 Task: Create Card Content Strategy Meeting in Board Data Analytics Techniques to Workspace Brand Management
Action: Mouse moved to (378, 499)
Screenshot: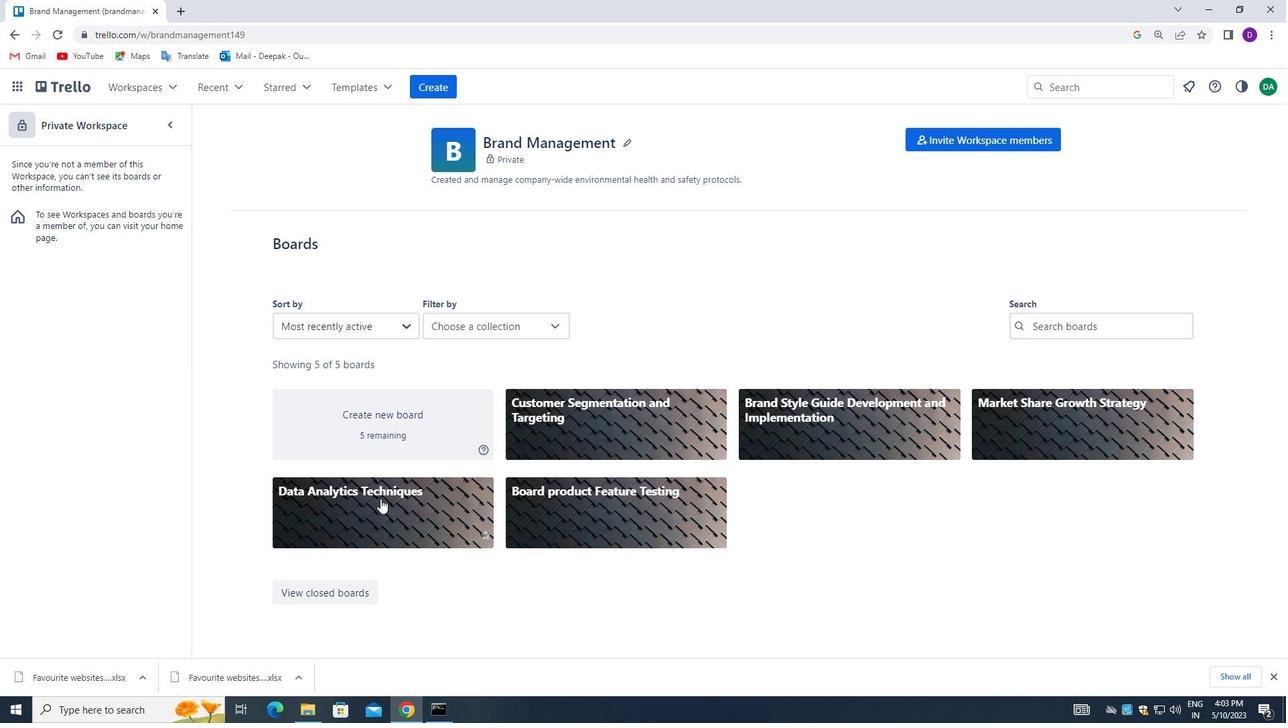 
Action: Mouse pressed left at (378, 499)
Screenshot: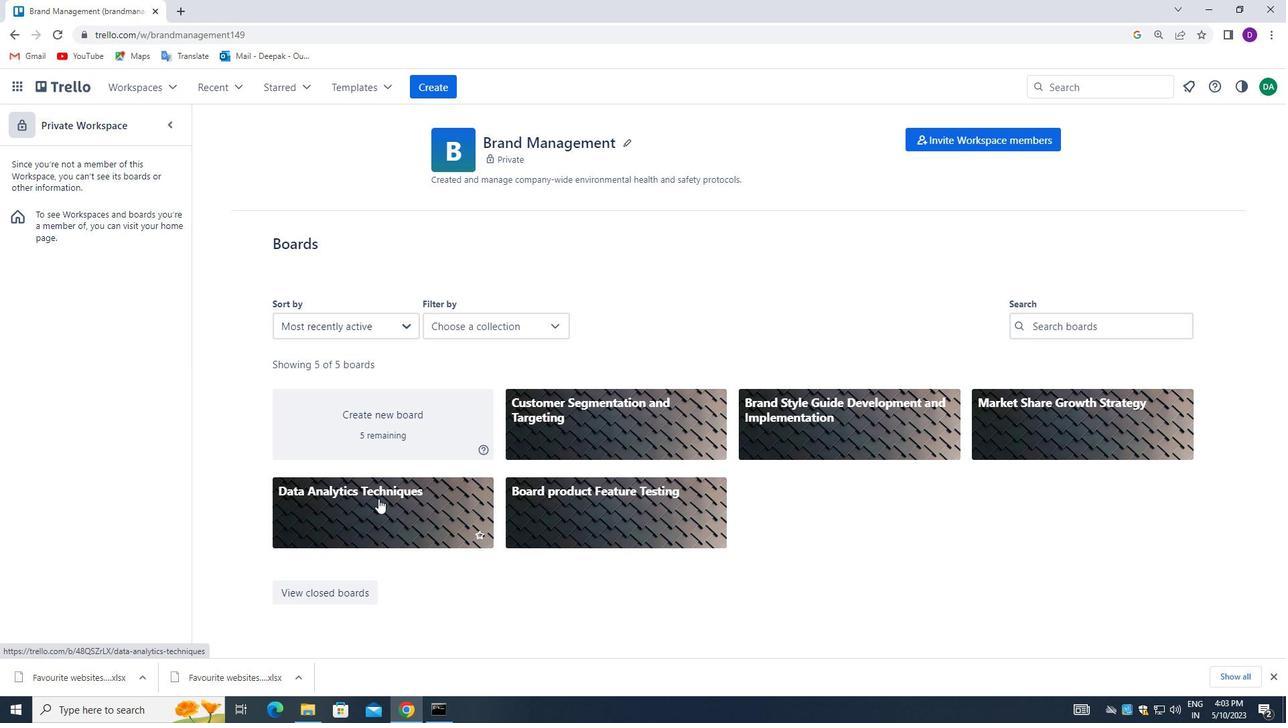 
Action: Mouse moved to (239, 210)
Screenshot: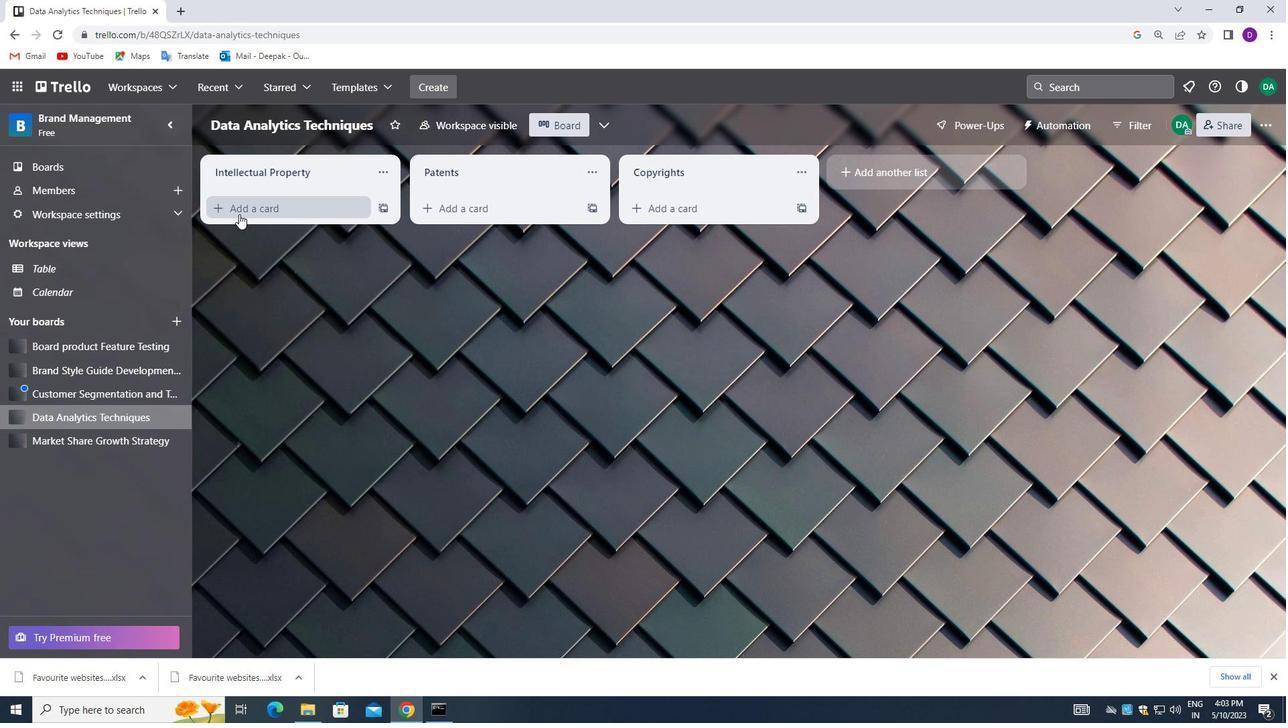 
Action: Mouse pressed left at (239, 210)
Screenshot: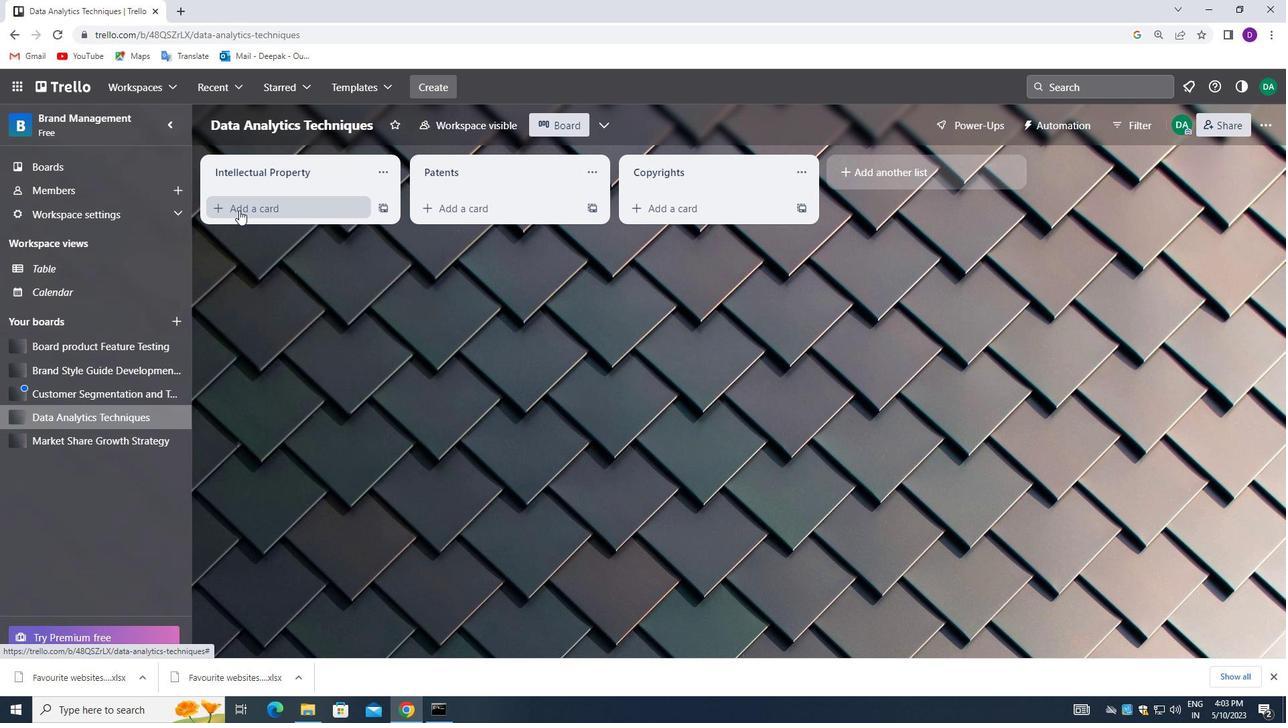 
Action: Mouse moved to (239, 217)
Screenshot: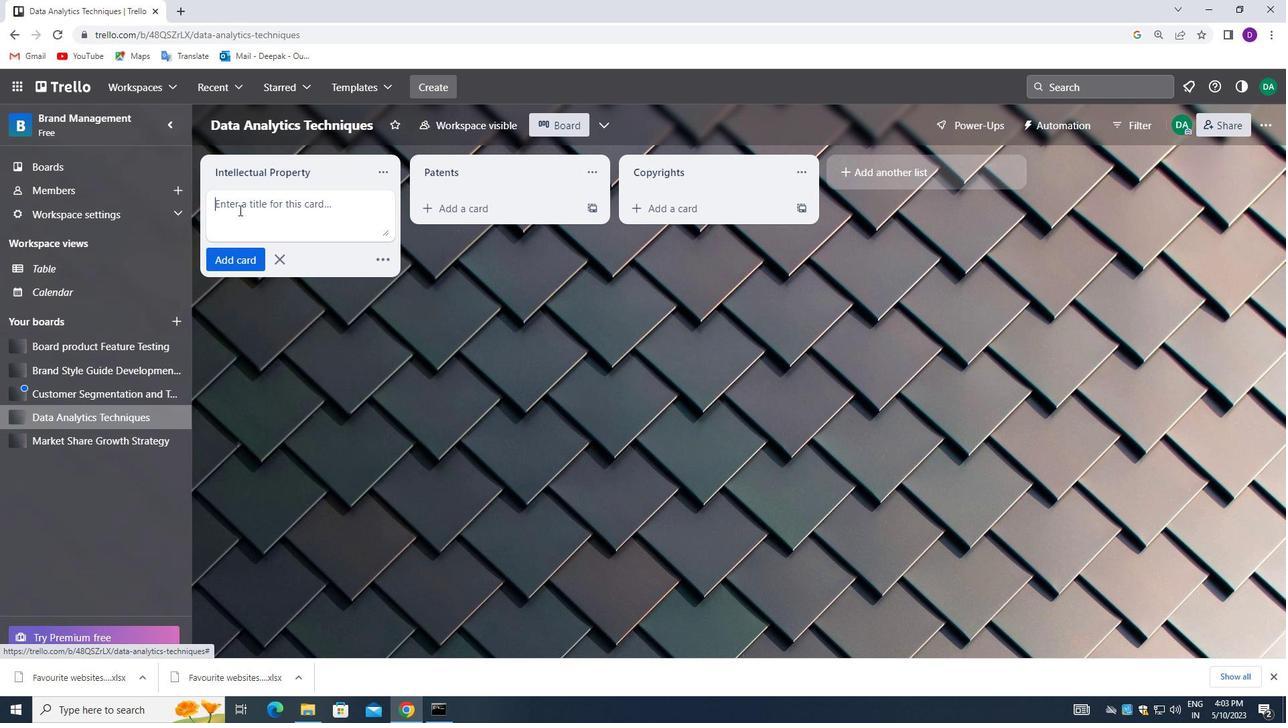 
Action: Mouse pressed left at (239, 217)
Screenshot: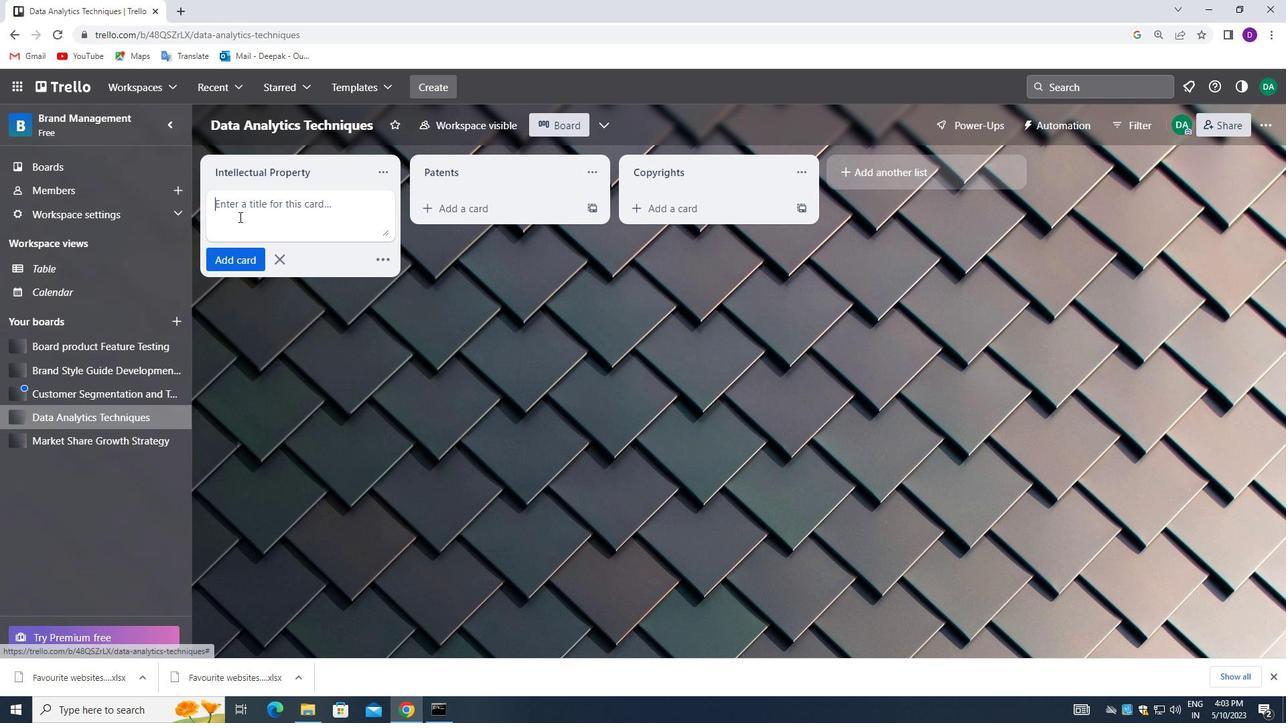 
Action: Mouse moved to (296, 326)
Screenshot: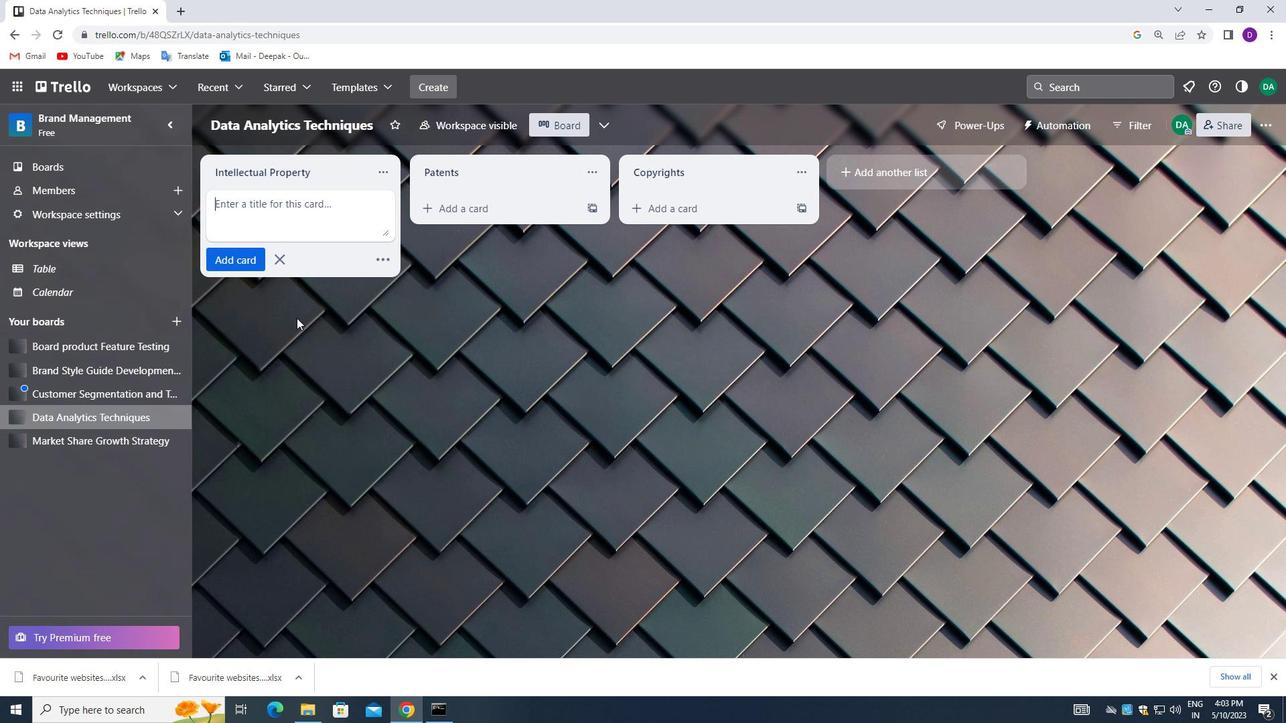 
Action: Key pressed <Key.shift_r>Content<Key.space><Key.shift_r>Strategy<Key.space><Key.shift>MEETING<Key.space>
Screenshot: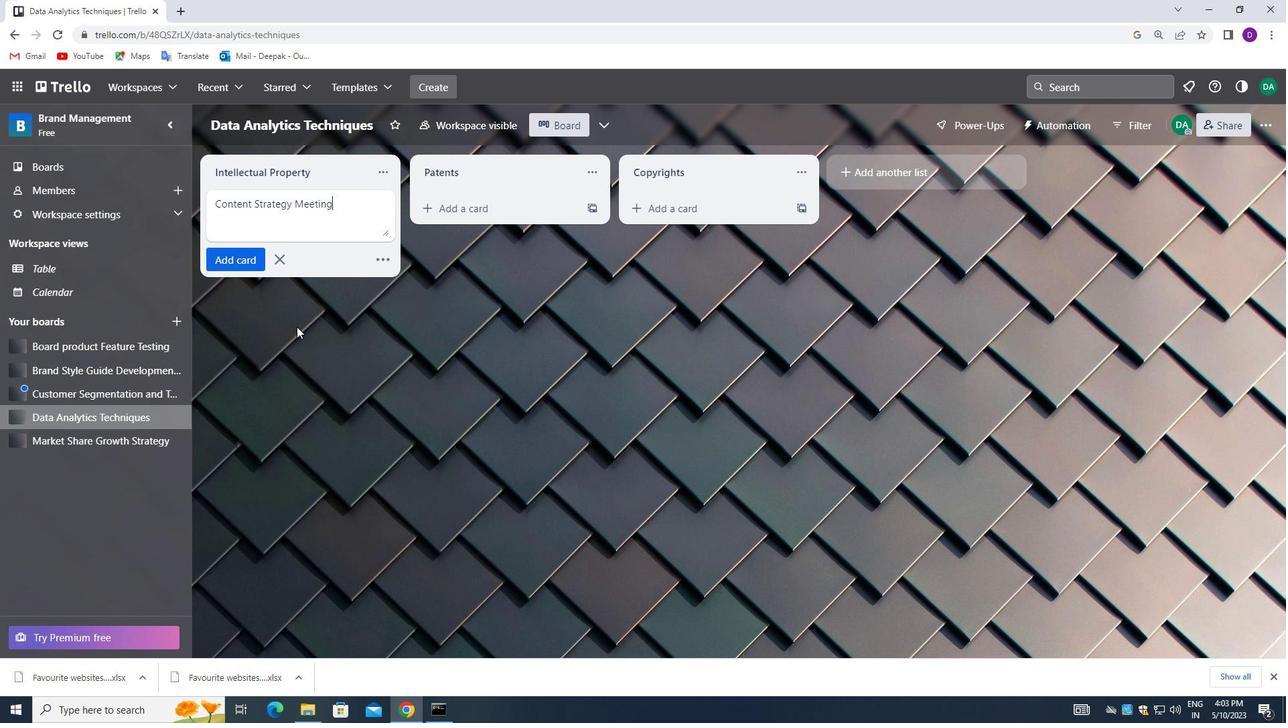 
Action: Mouse moved to (296, 315)
Screenshot: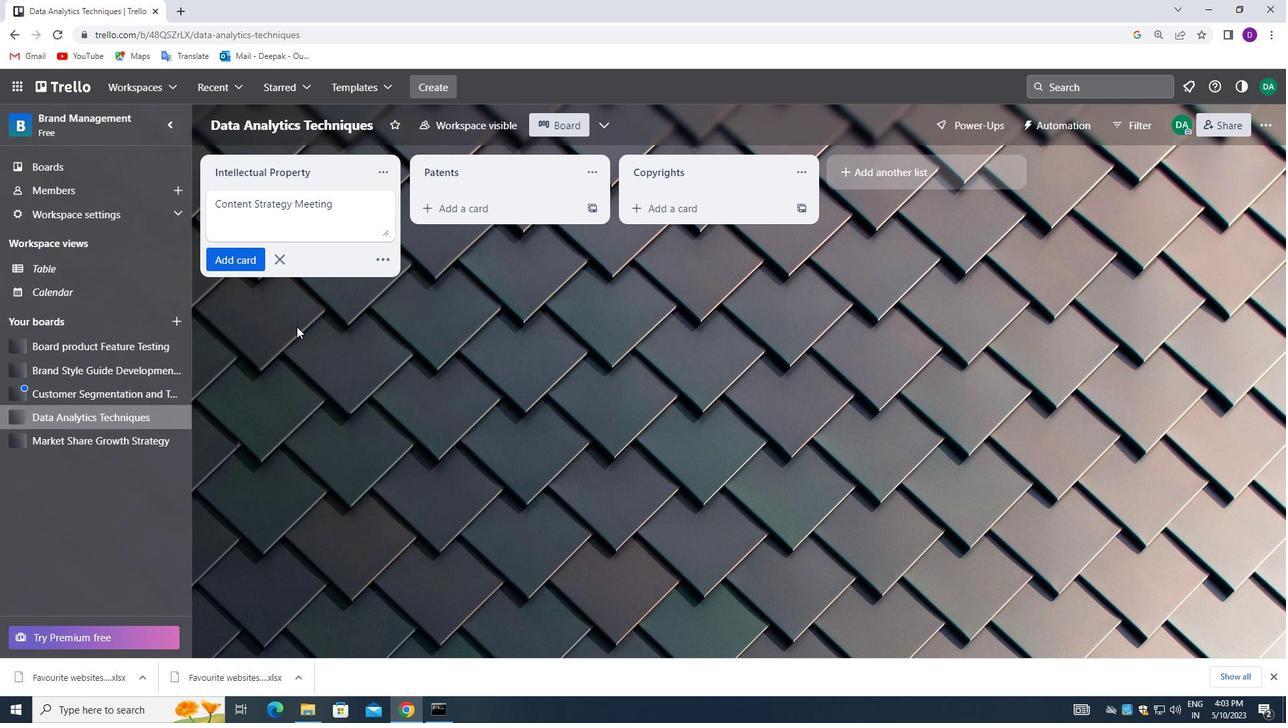 
Action: Mouse pressed left at (296, 315)
Screenshot: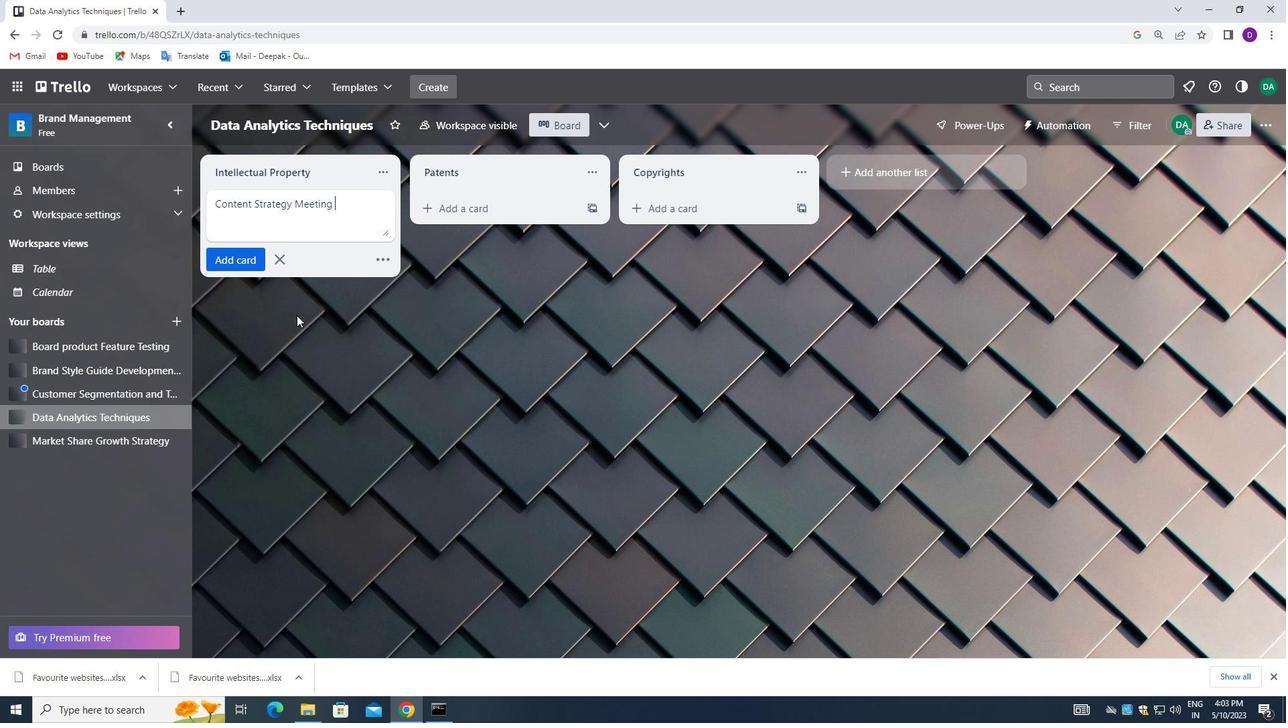 
Action: Mouse moved to (455, 321)
Screenshot: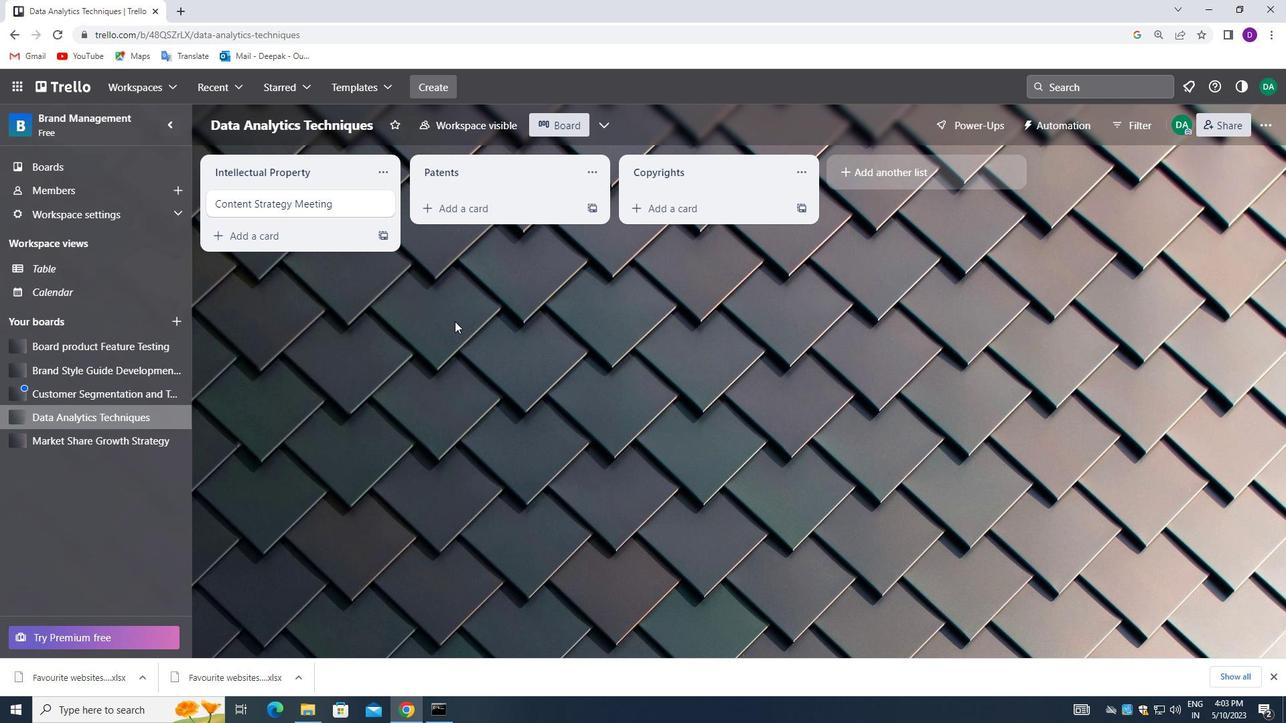 
